 Task: Create a due date automation trigger when advanced on, 2 hours after a card is due add fields without custom field "Resume" set to a date less than 1 days ago.
Action: Mouse moved to (1067, 83)
Screenshot: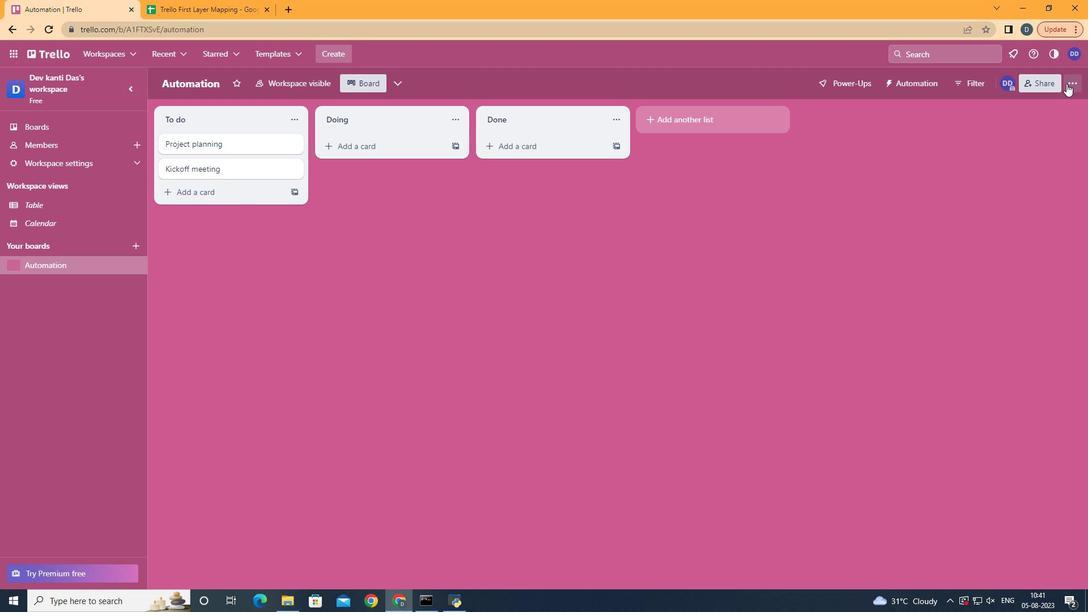 
Action: Mouse pressed left at (1067, 83)
Screenshot: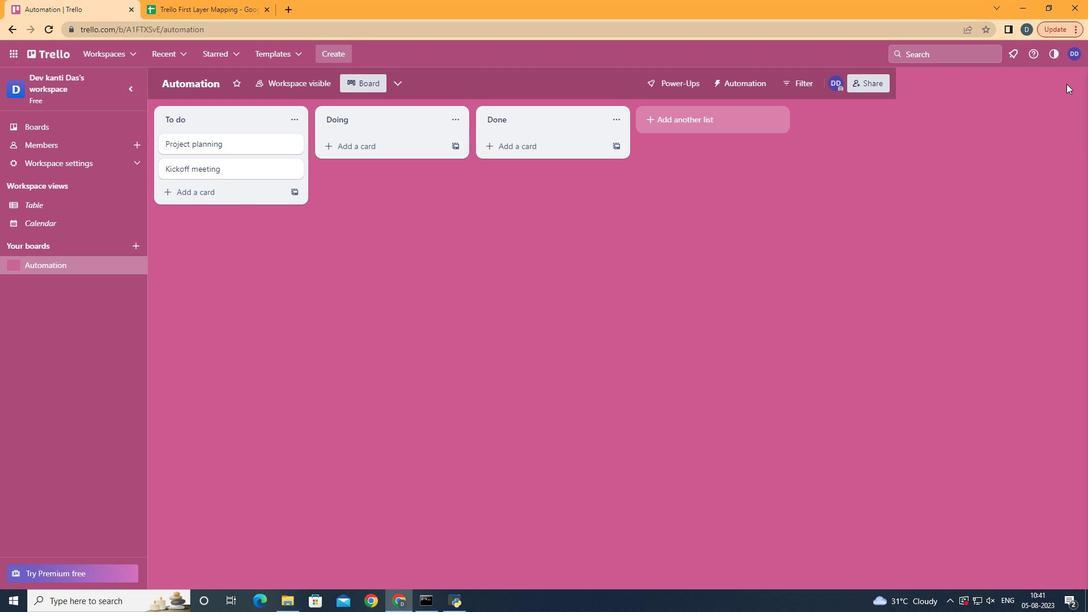 
Action: Mouse moved to (1021, 256)
Screenshot: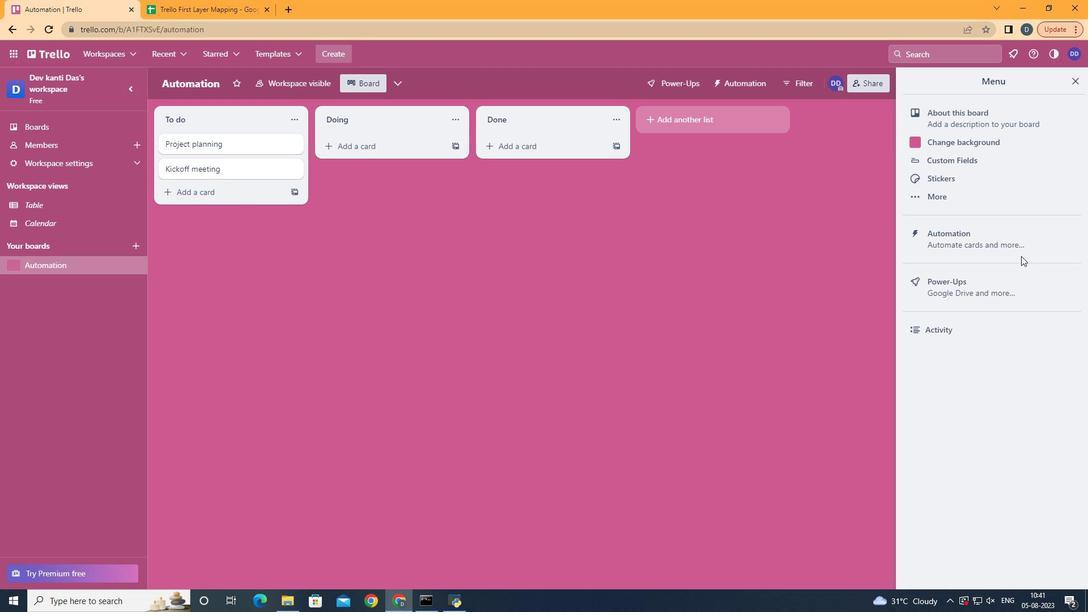 
Action: Mouse pressed left at (1021, 256)
Screenshot: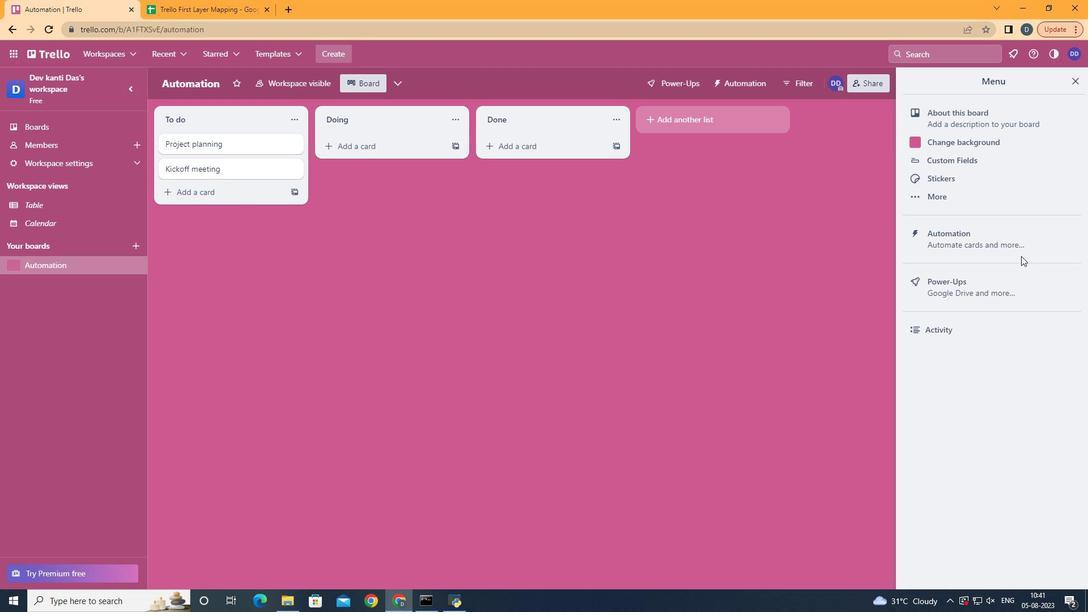 
Action: Mouse moved to (1021, 246)
Screenshot: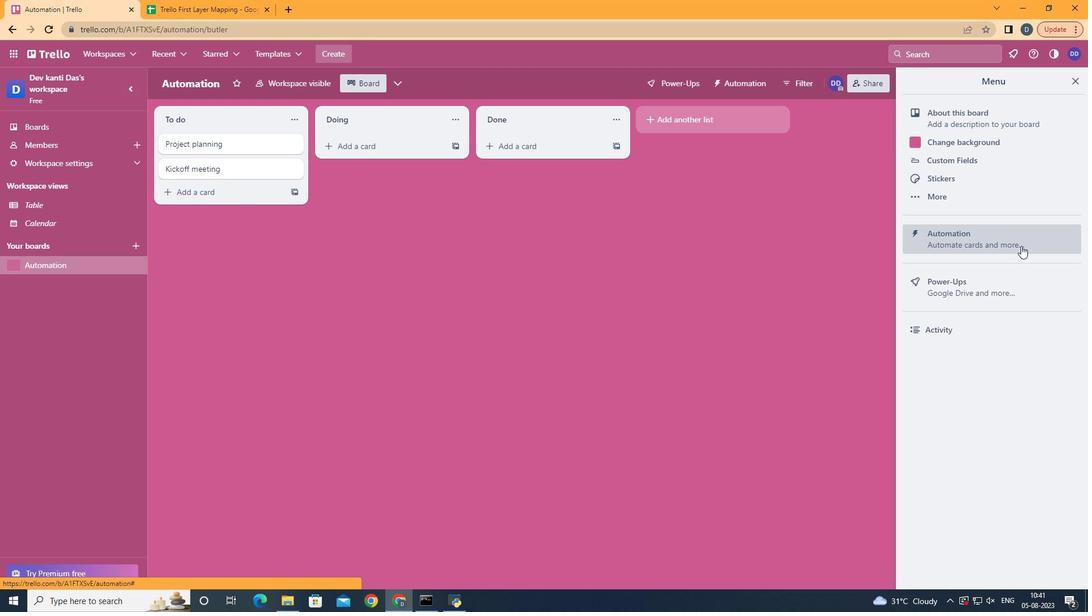 
Action: Mouse pressed left at (1021, 246)
Screenshot: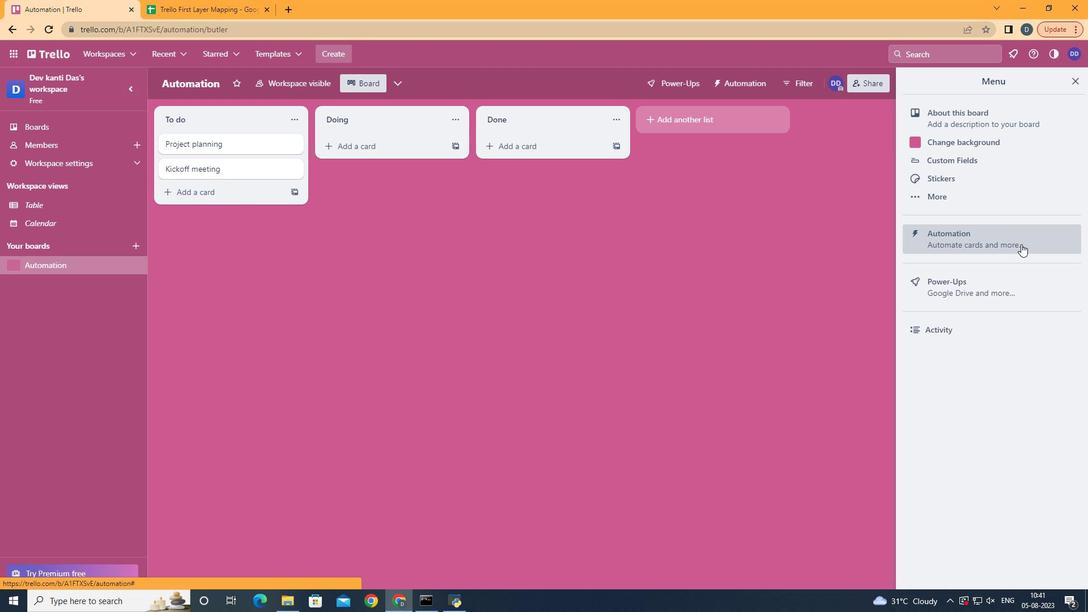 
Action: Mouse moved to (199, 224)
Screenshot: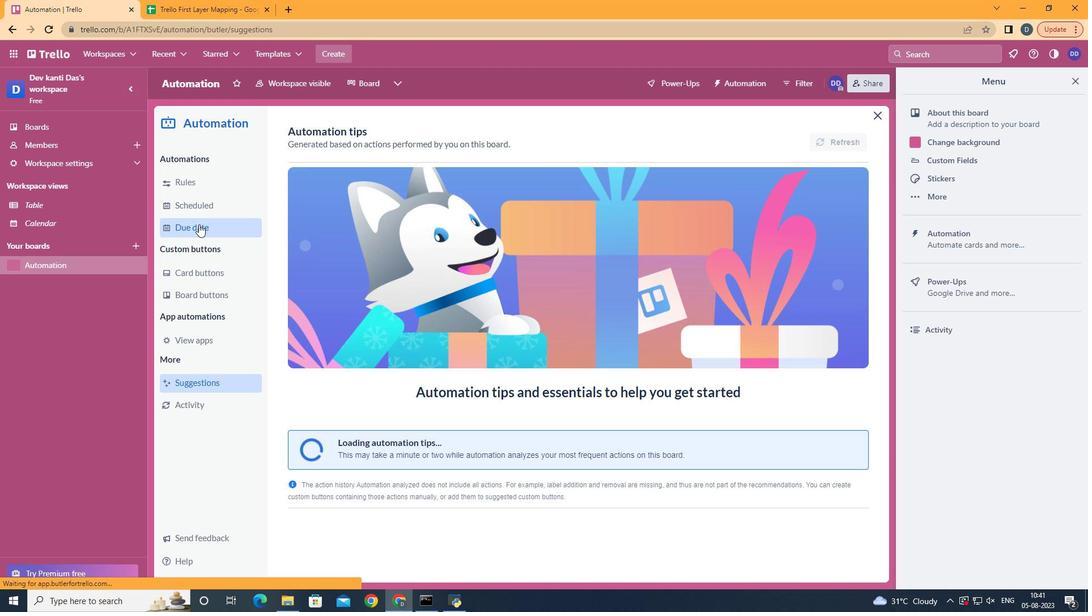 
Action: Mouse pressed left at (199, 224)
Screenshot: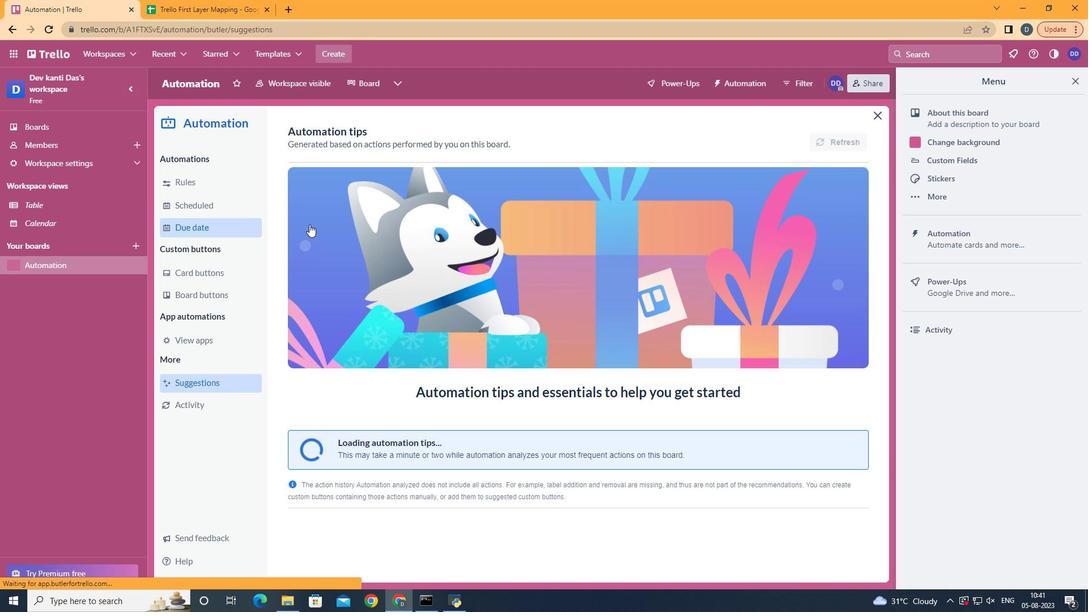 
Action: Mouse moved to (797, 130)
Screenshot: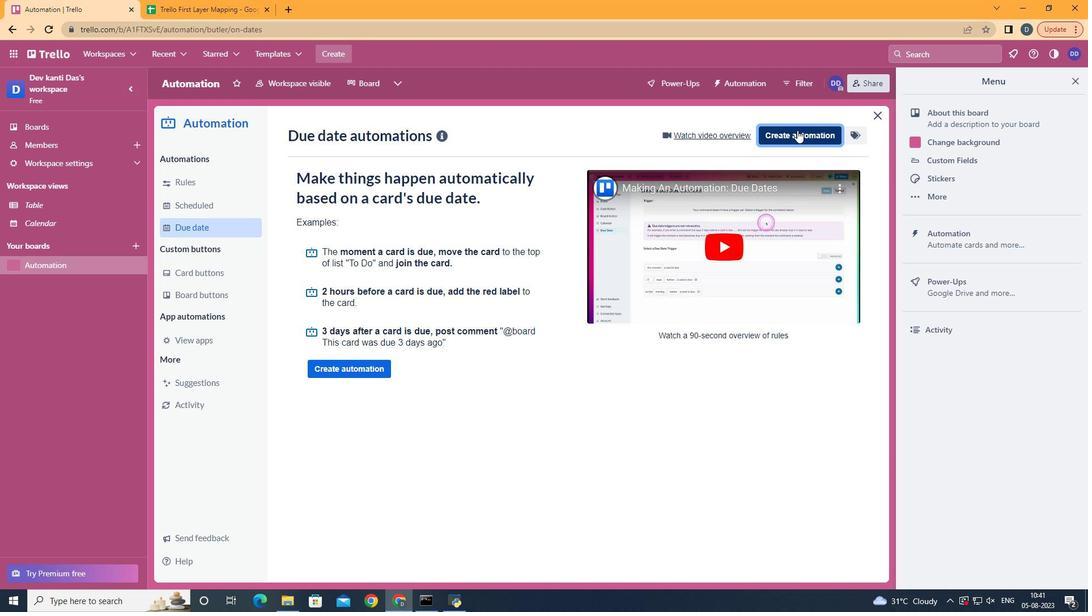 
Action: Mouse pressed left at (797, 130)
Screenshot: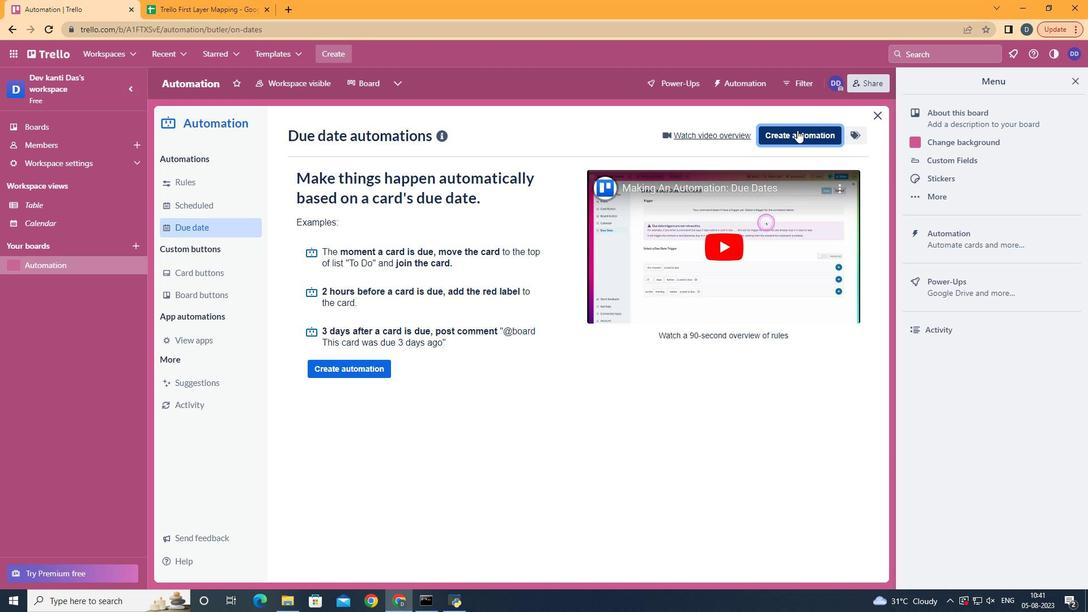 
Action: Mouse moved to (625, 248)
Screenshot: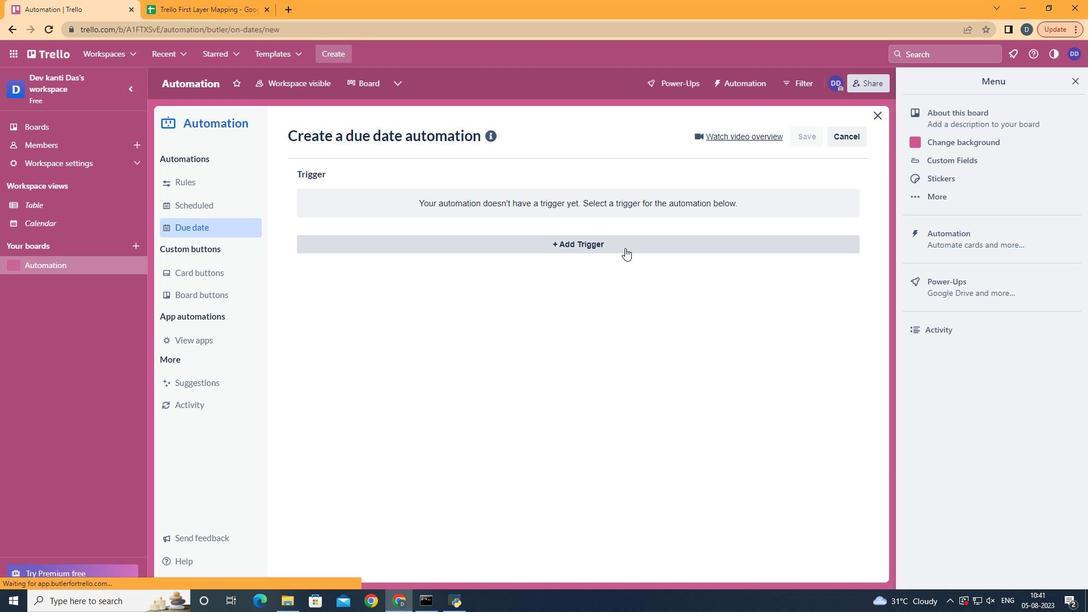 
Action: Mouse pressed left at (625, 248)
Screenshot: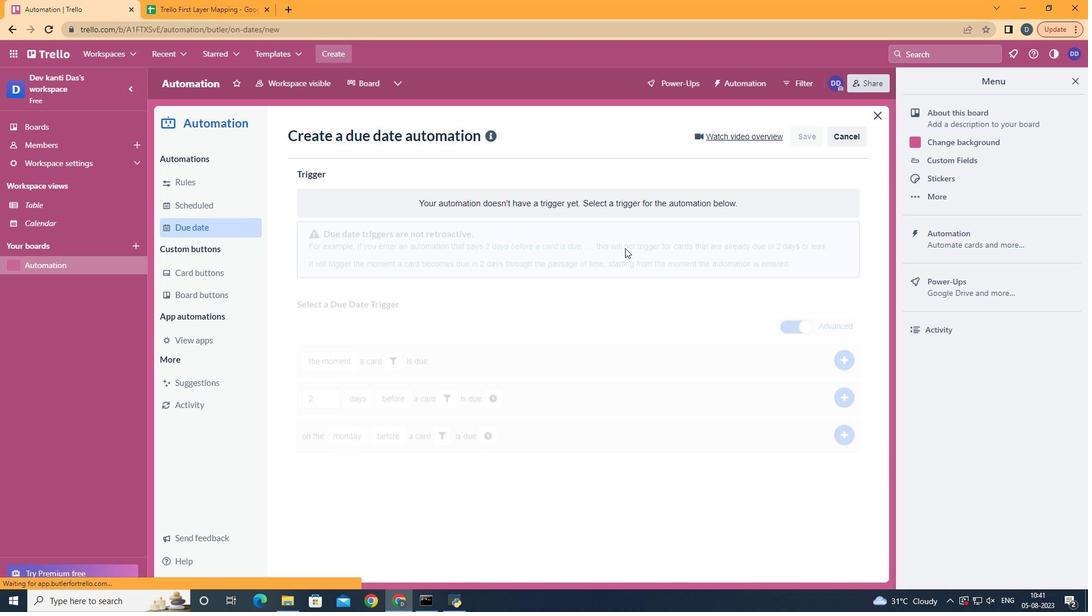 
Action: Mouse moved to (364, 476)
Screenshot: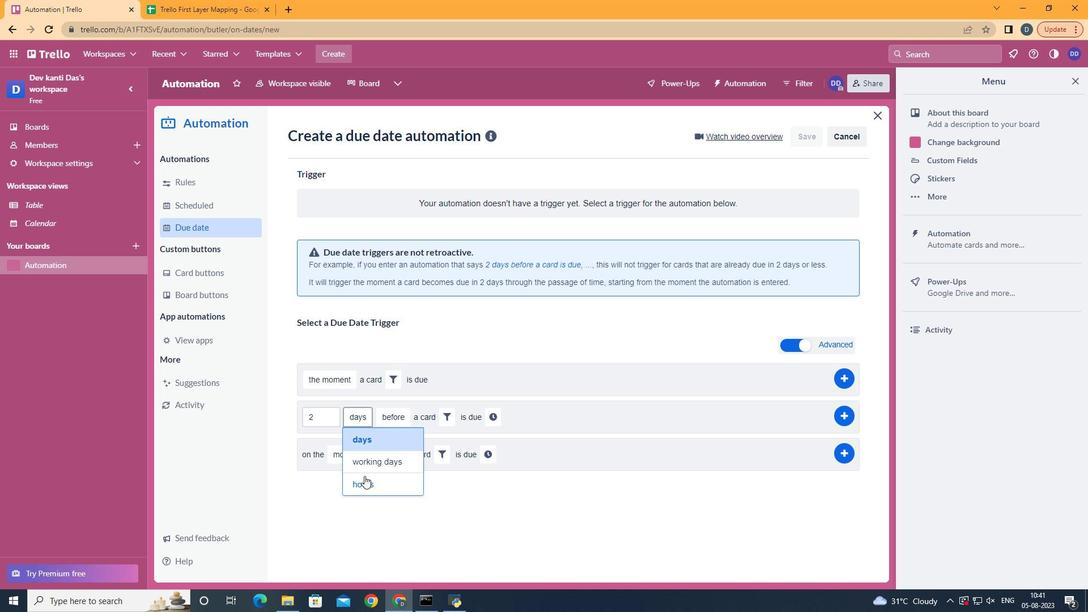 
Action: Mouse pressed left at (364, 476)
Screenshot: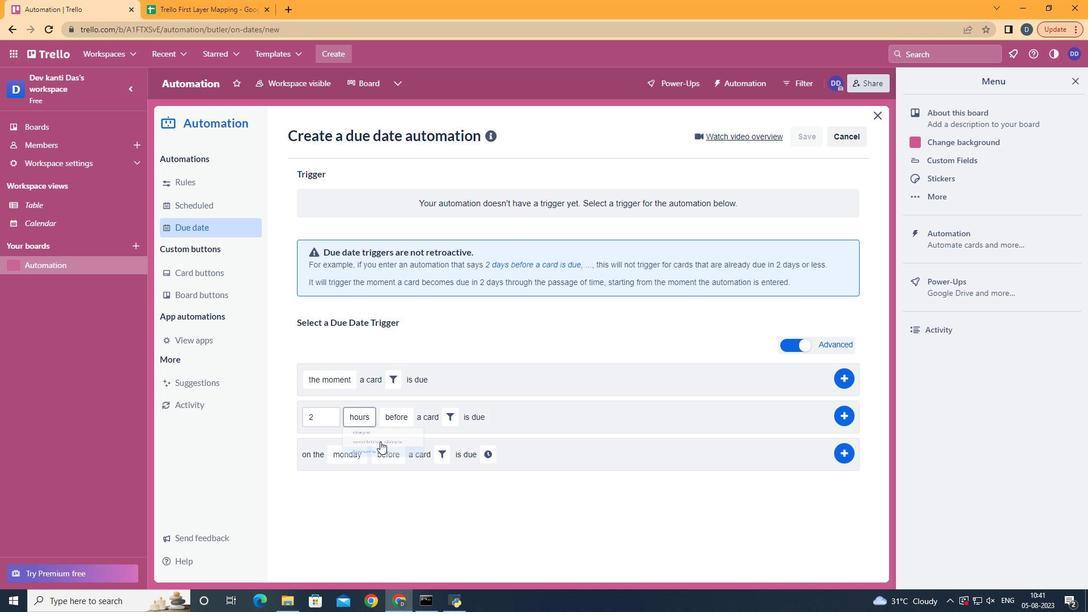 
Action: Mouse moved to (403, 455)
Screenshot: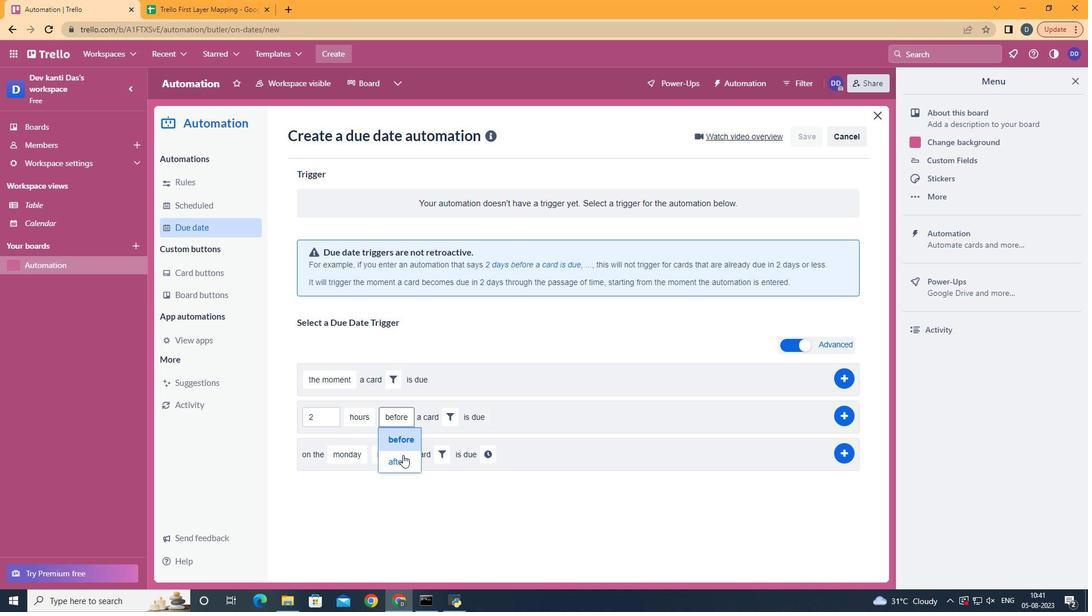 
Action: Mouse pressed left at (403, 455)
Screenshot: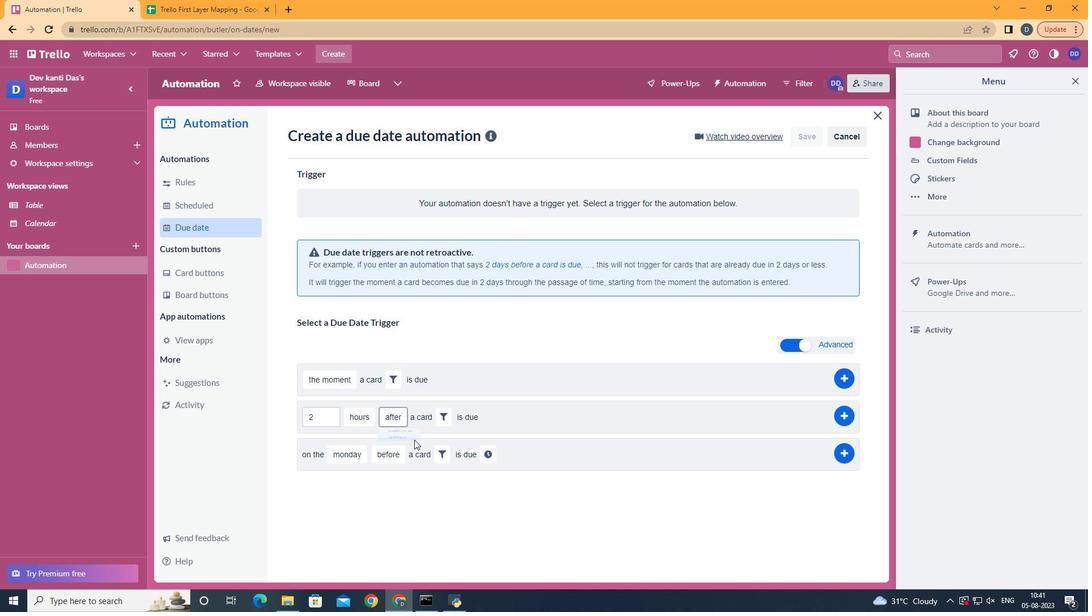 
Action: Mouse moved to (435, 424)
Screenshot: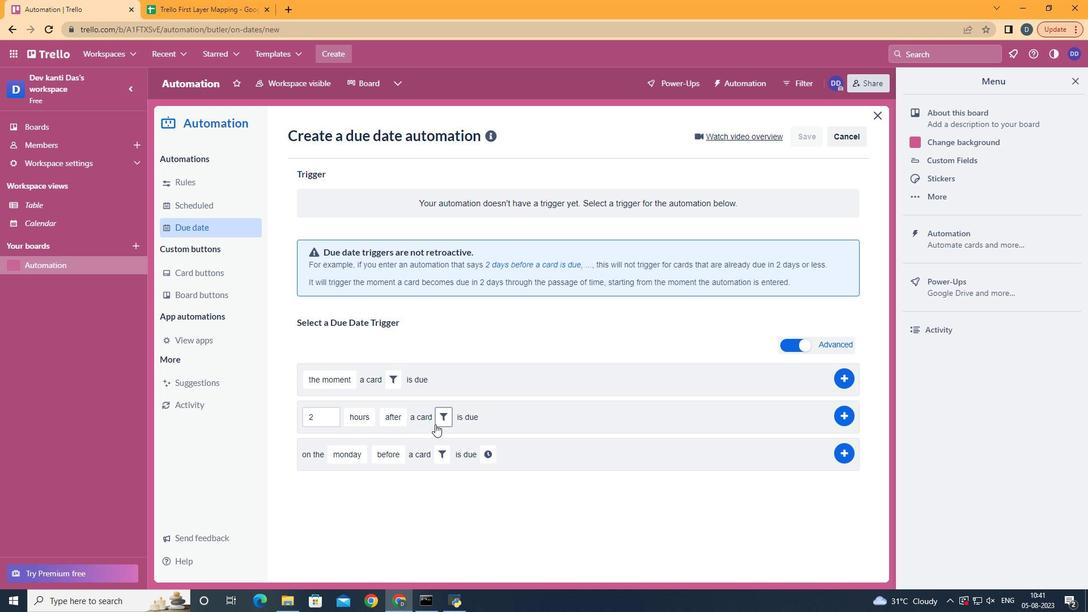 
Action: Mouse pressed left at (435, 424)
Screenshot: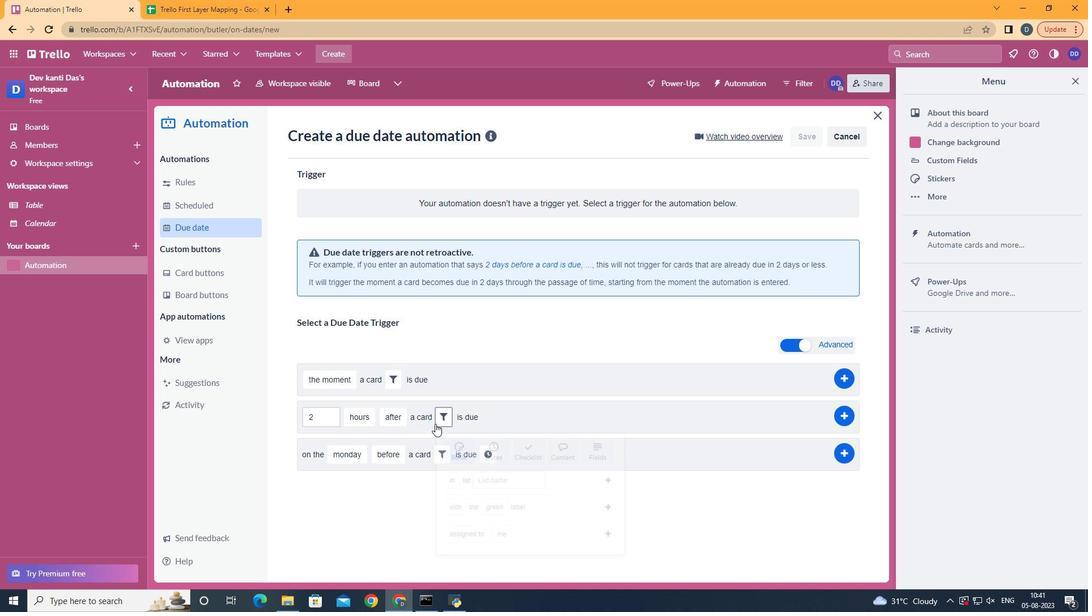
Action: Mouse moved to (639, 449)
Screenshot: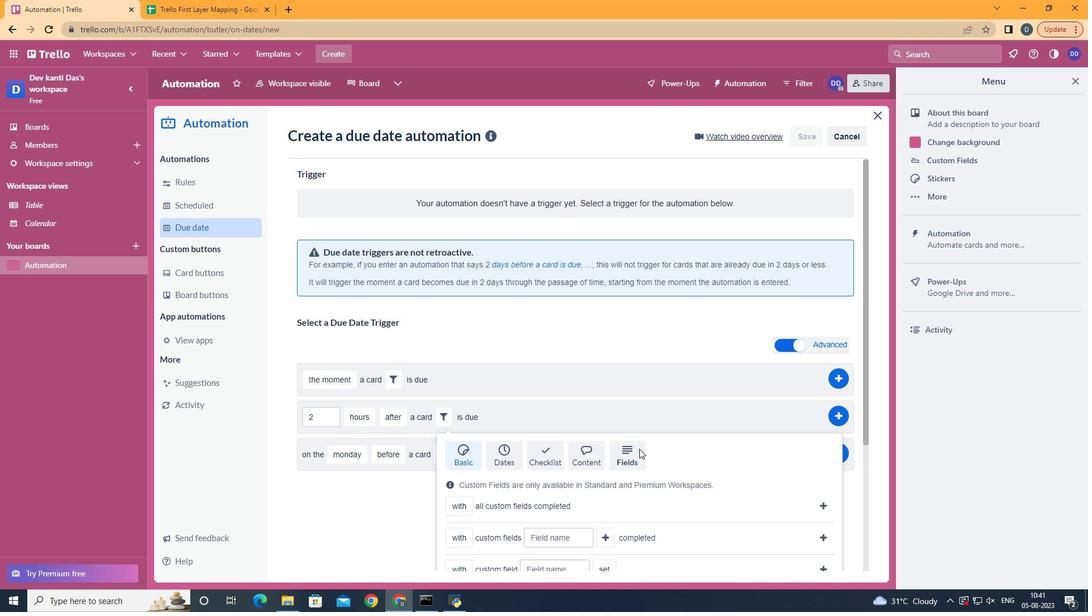 
Action: Mouse pressed left at (639, 449)
Screenshot: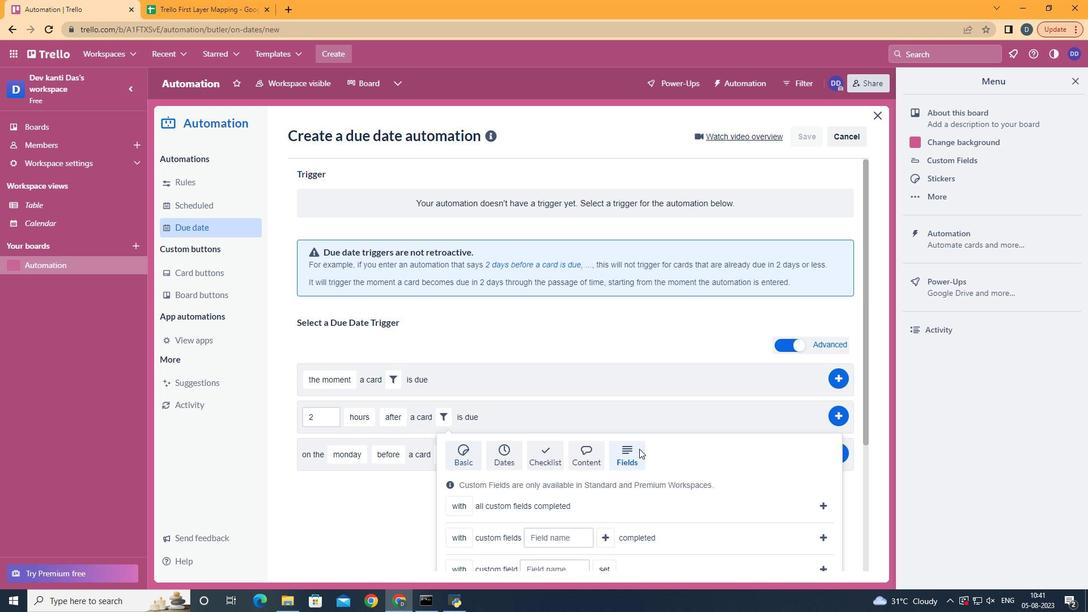 
Action: Mouse scrolled (639, 448) with delta (0, 0)
Screenshot: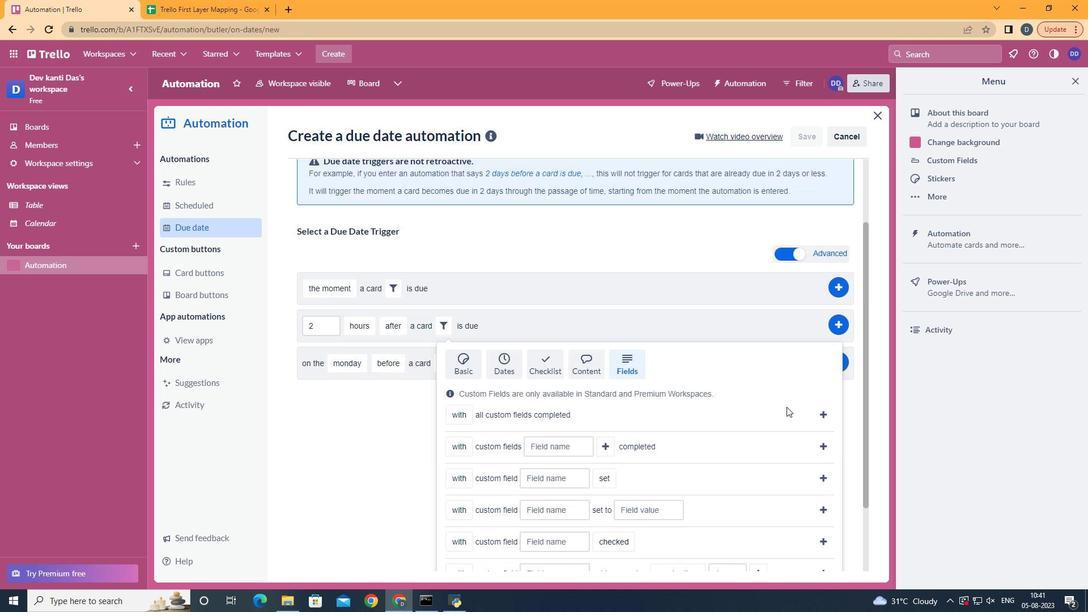 
Action: Mouse scrolled (639, 448) with delta (0, 0)
Screenshot: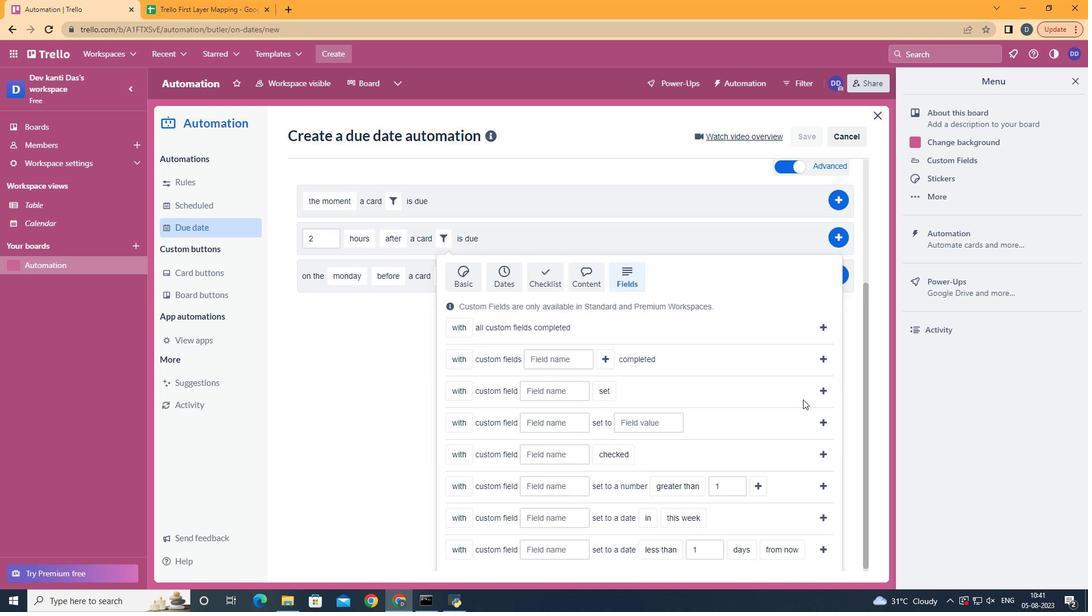 
Action: Mouse scrolled (639, 448) with delta (0, 0)
Screenshot: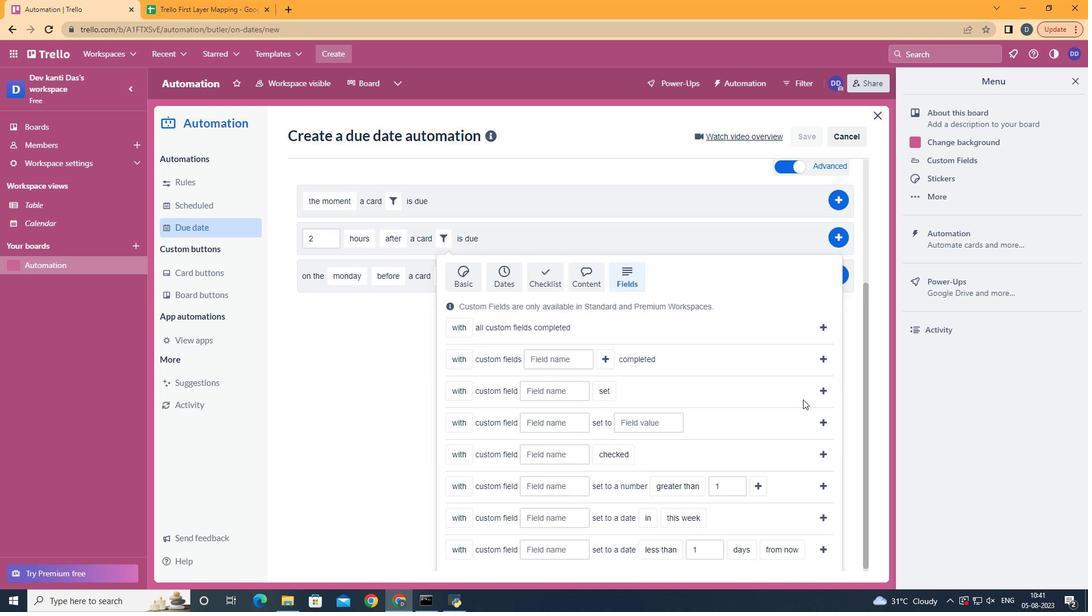 
Action: Mouse scrolled (639, 448) with delta (0, 0)
Screenshot: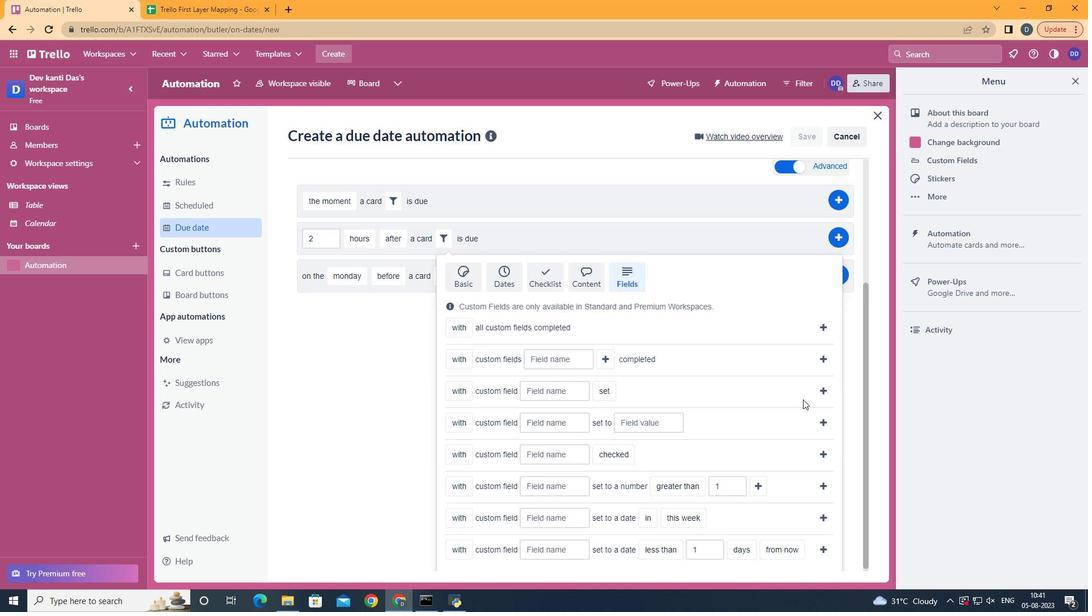
Action: Mouse scrolled (639, 448) with delta (0, 0)
Screenshot: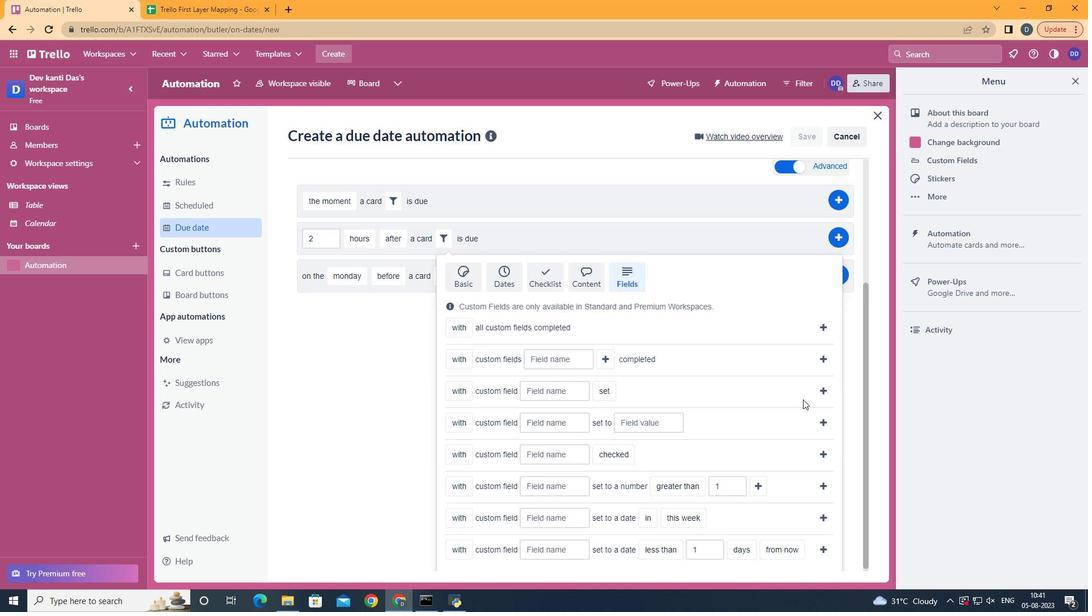 
Action: Mouse moved to (470, 529)
Screenshot: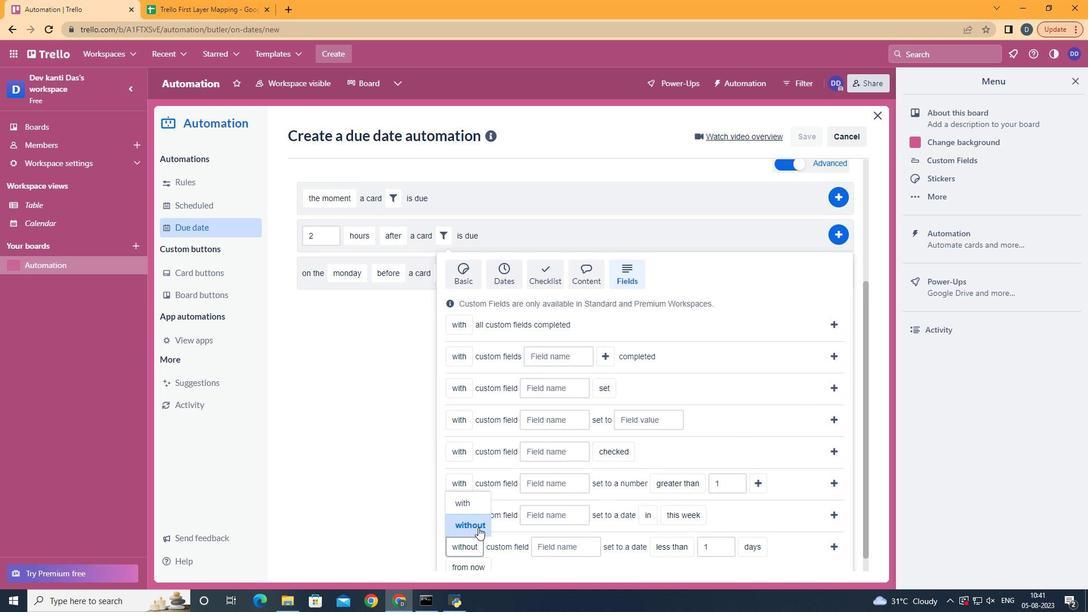 
Action: Mouse pressed left at (470, 529)
Screenshot: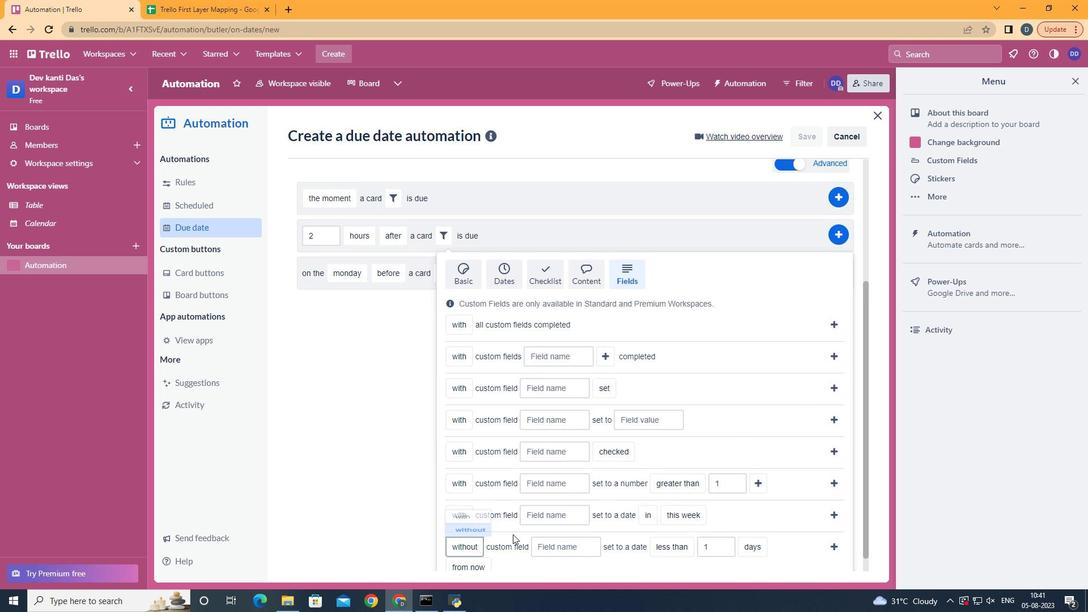 
Action: Mouse moved to (562, 545)
Screenshot: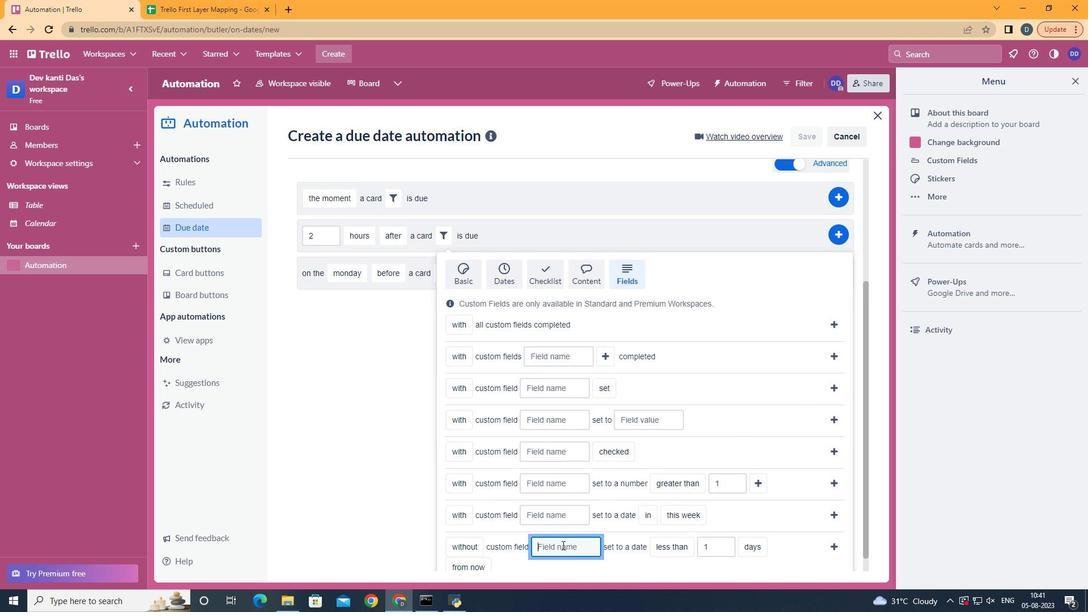 
Action: Mouse pressed left at (562, 545)
Screenshot: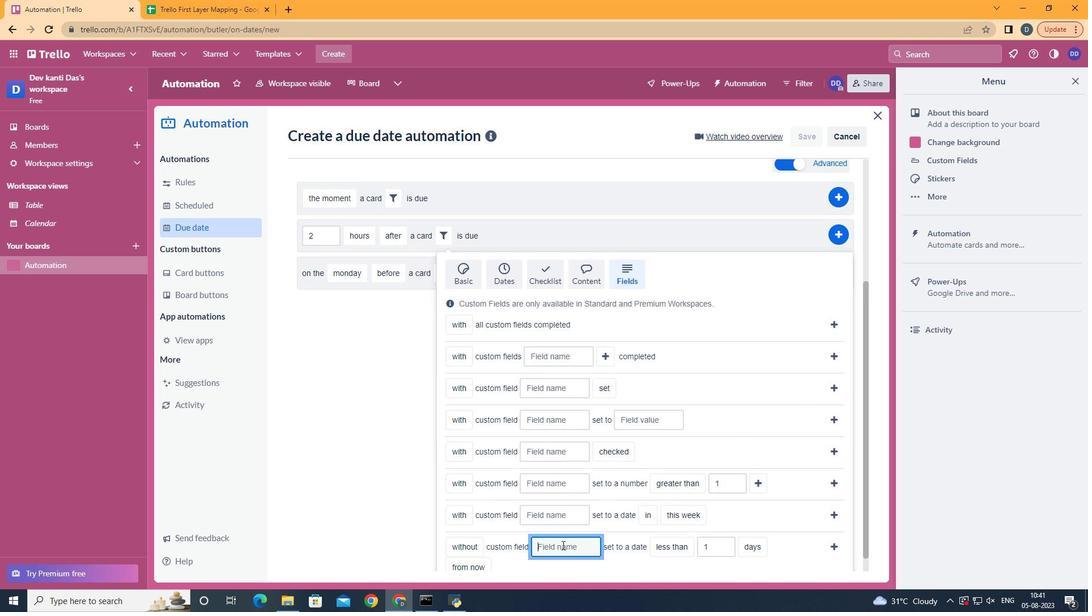 
Action: Key pressed <Key.shift>Resume
Screenshot: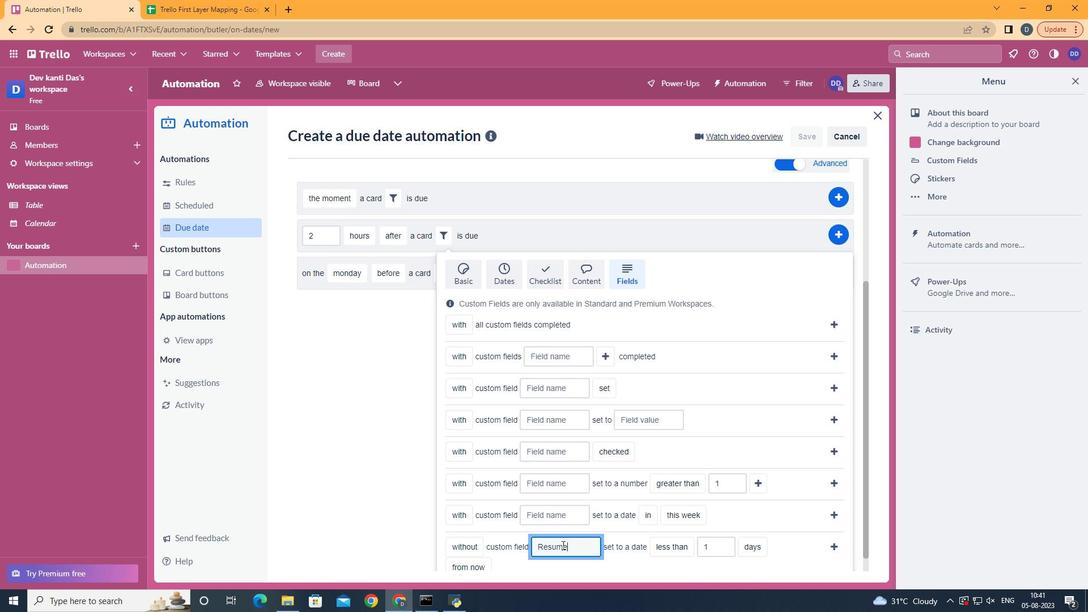 
Action: Mouse moved to (568, 543)
Screenshot: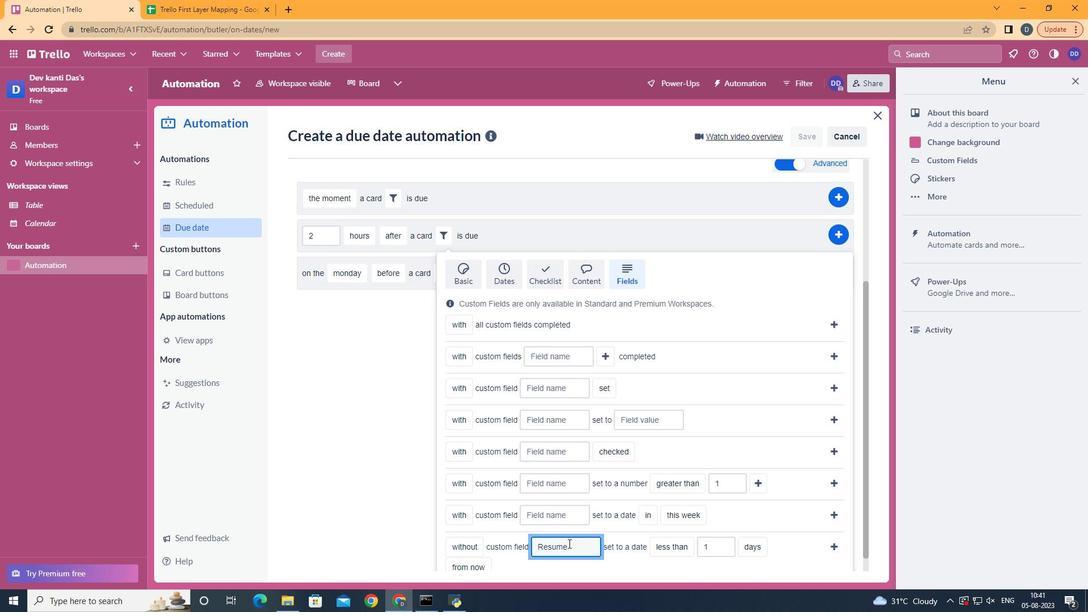 
Action: Mouse scrolled (568, 543) with delta (0, 0)
Screenshot: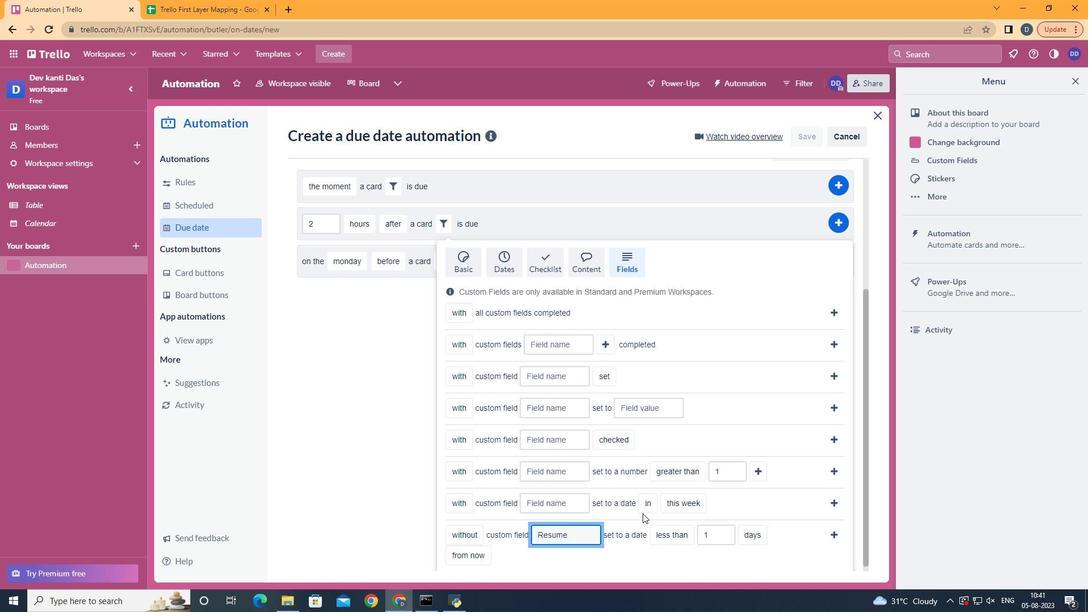 
Action: Mouse scrolled (568, 543) with delta (0, 0)
Screenshot: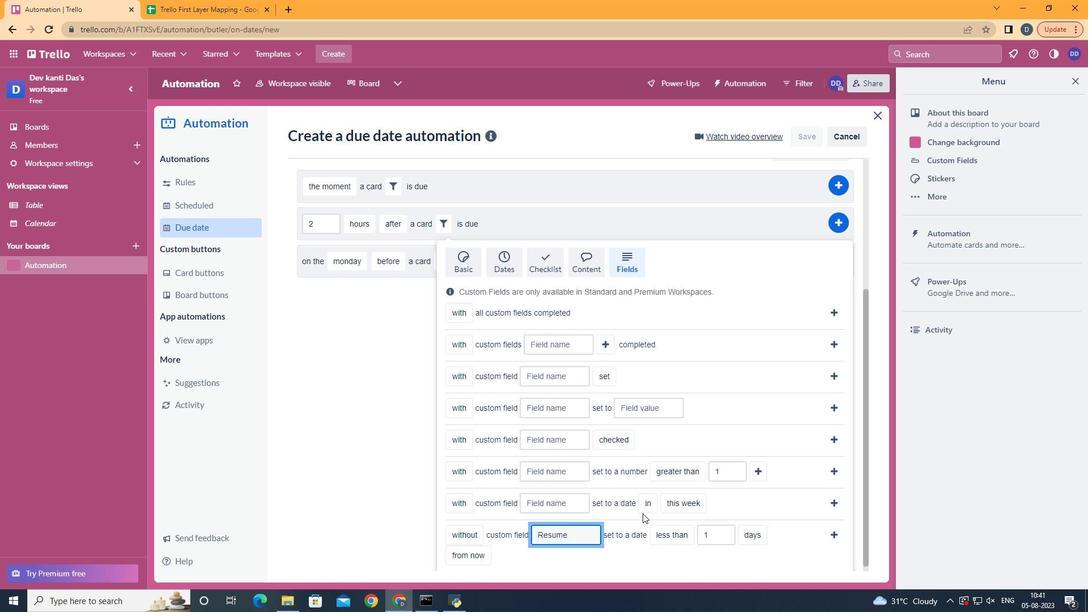 
Action: Mouse scrolled (568, 543) with delta (0, 0)
Screenshot: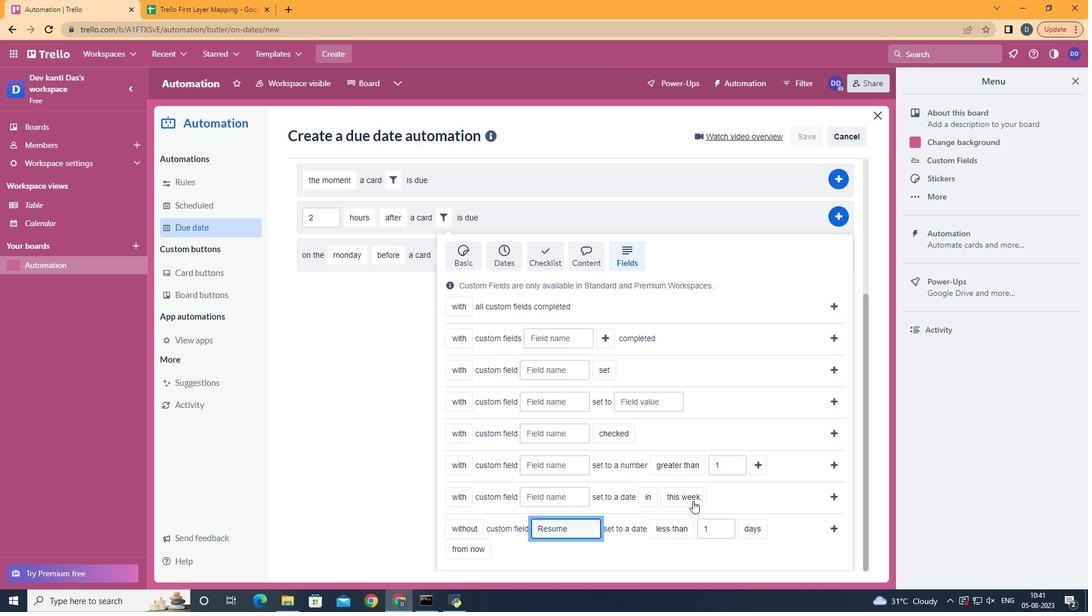 
Action: Mouse scrolled (568, 543) with delta (0, 0)
Screenshot: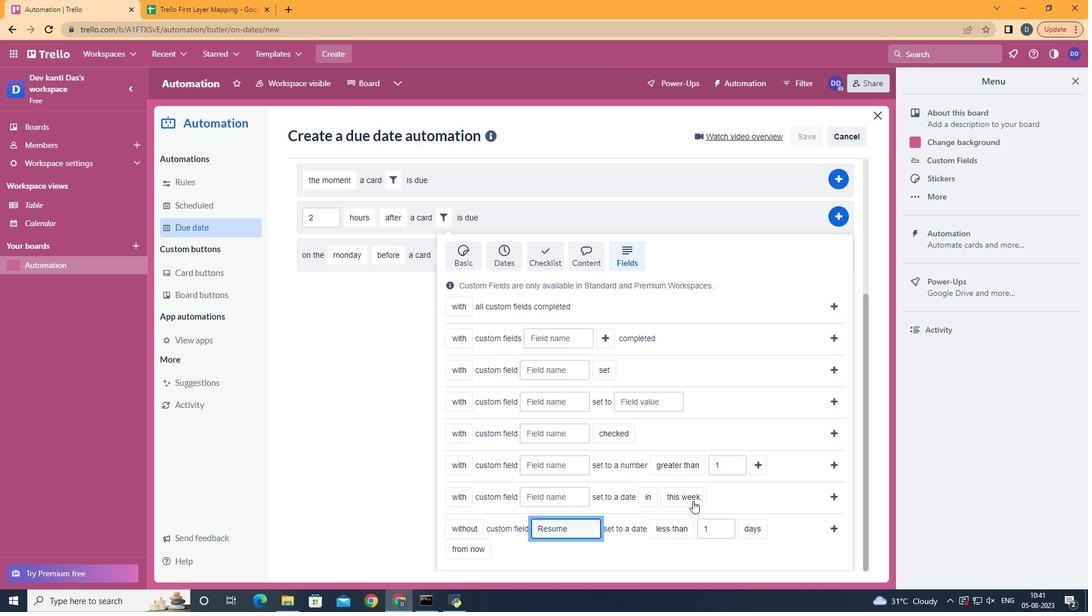 
Action: Mouse moved to (686, 449)
Screenshot: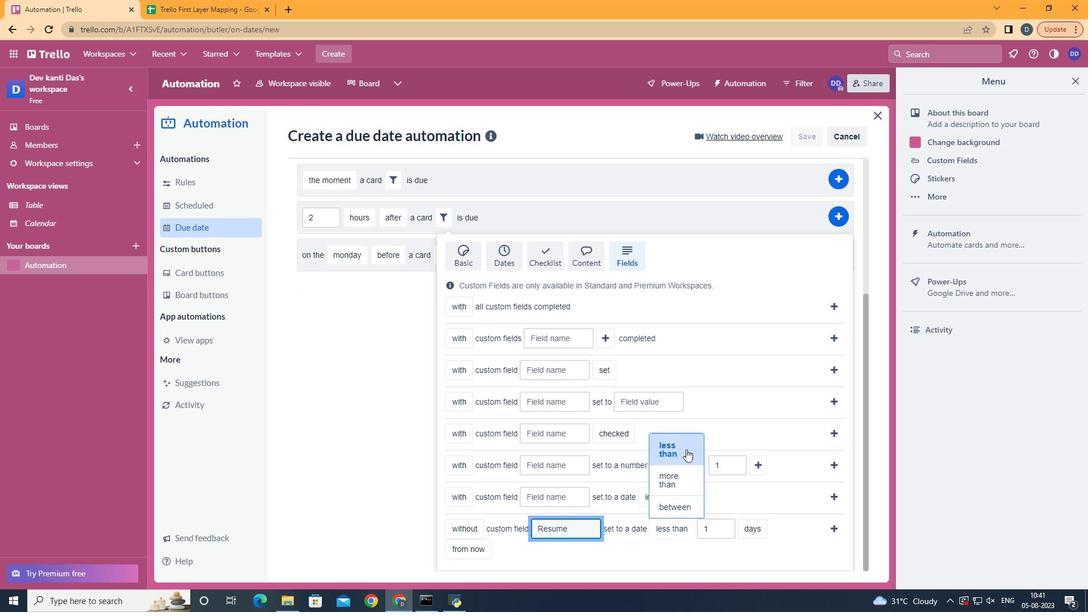 
Action: Mouse pressed left at (686, 449)
Screenshot: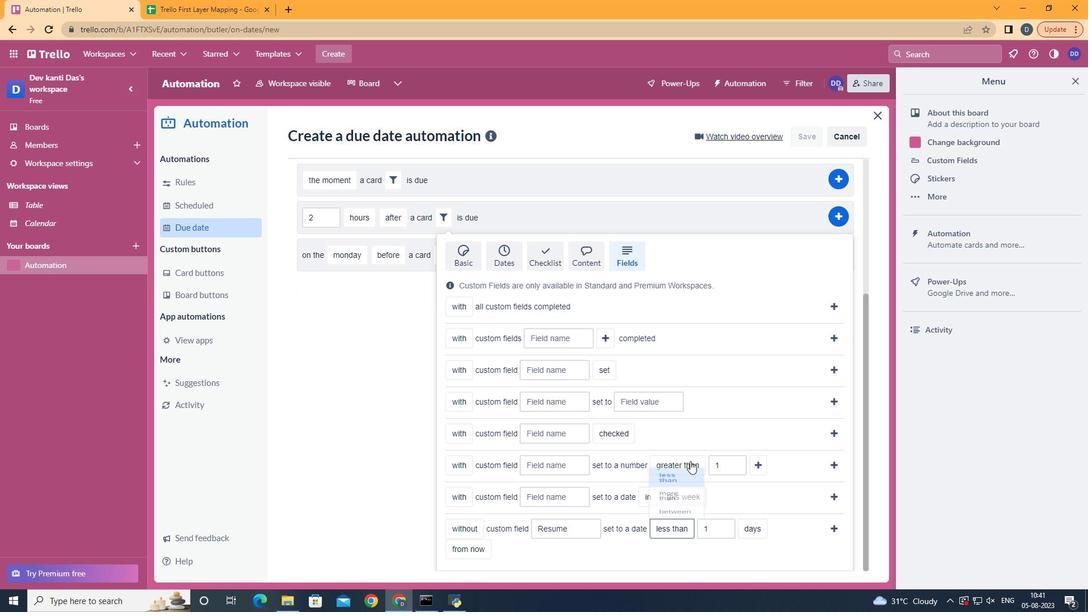 
Action: Mouse moved to (758, 488)
Screenshot: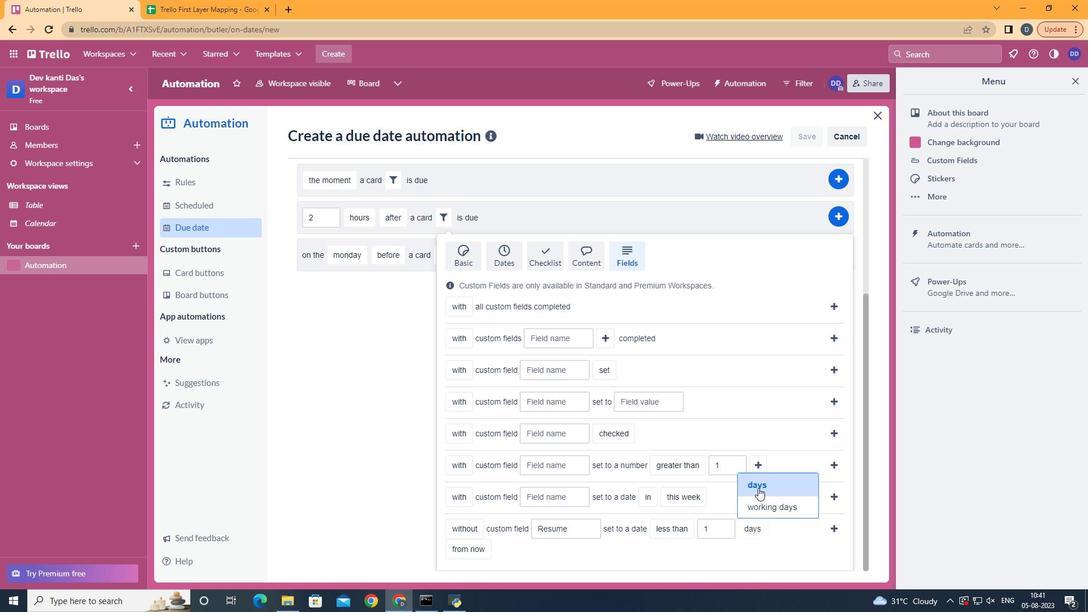 
Action: Mouse pressed left at (758, 488)
Screenshot: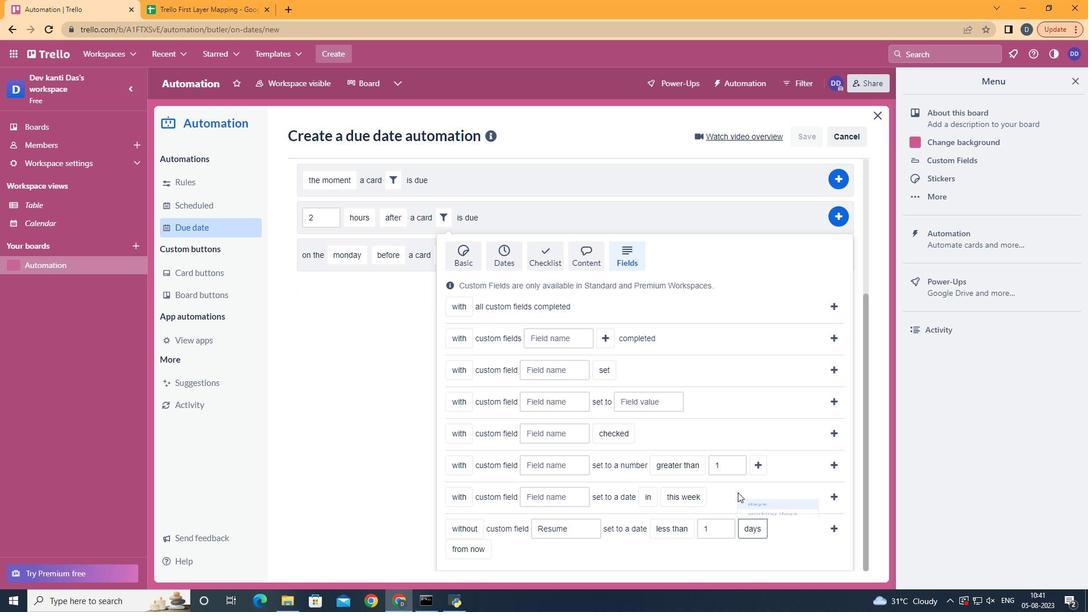 
Action: Mouse moved to (484, 532)
Screenshot: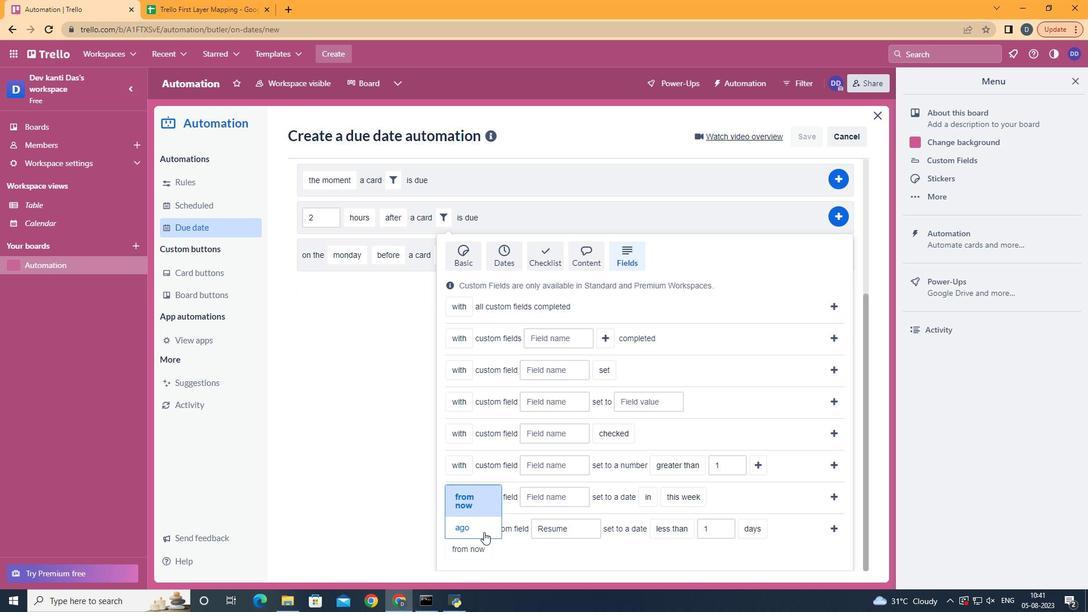 
Action: Mouse pressed left at (484, 532)
Screenshot: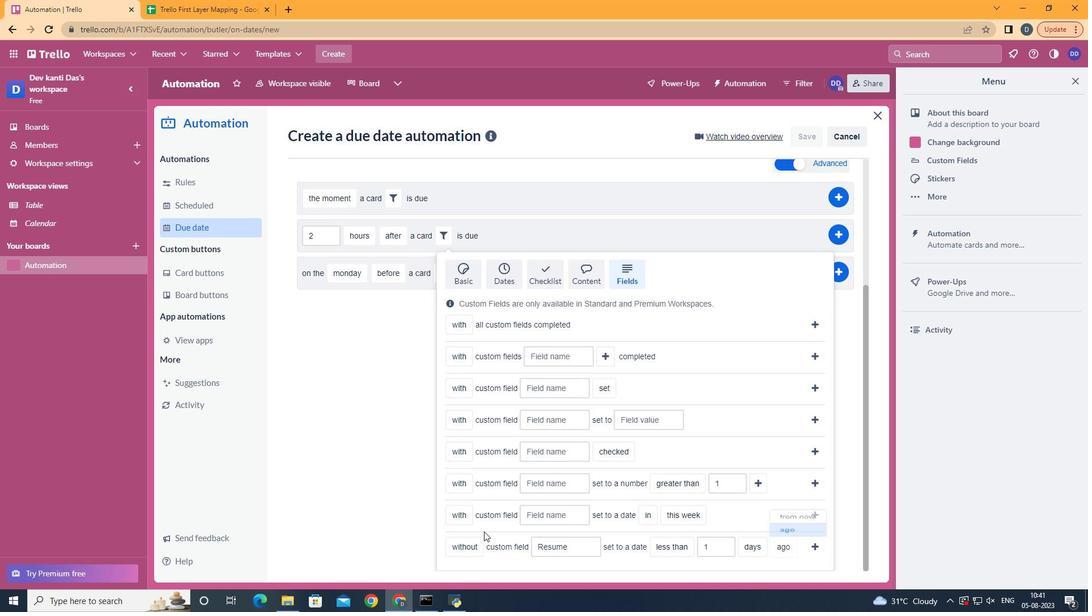 
Action: Mouse moved to (808, 551)
Screenshot: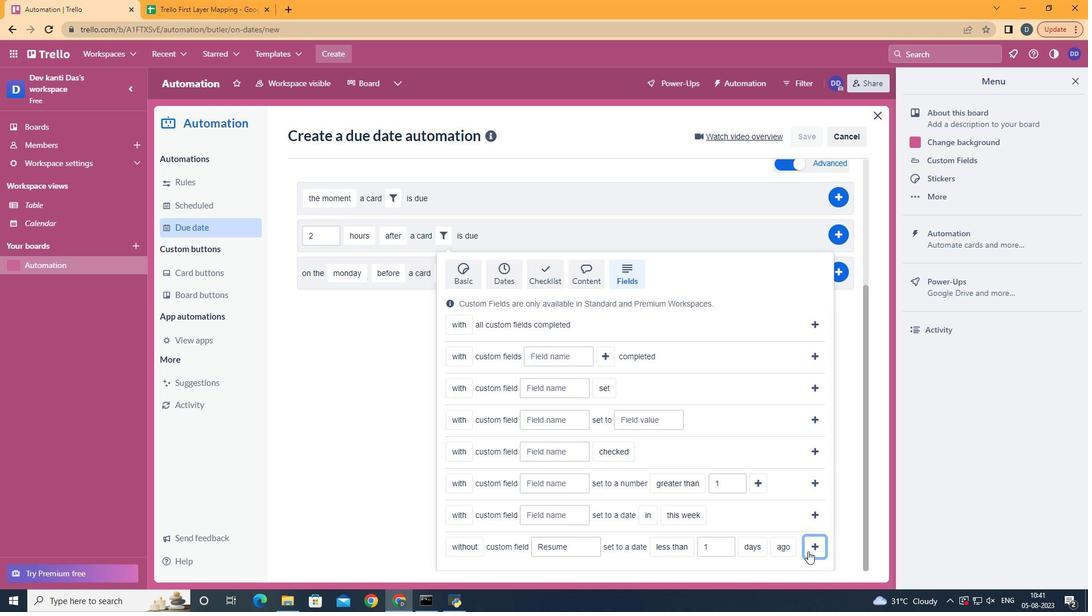 
Action: Mouse pressed left at (808, 551)
Screenshot: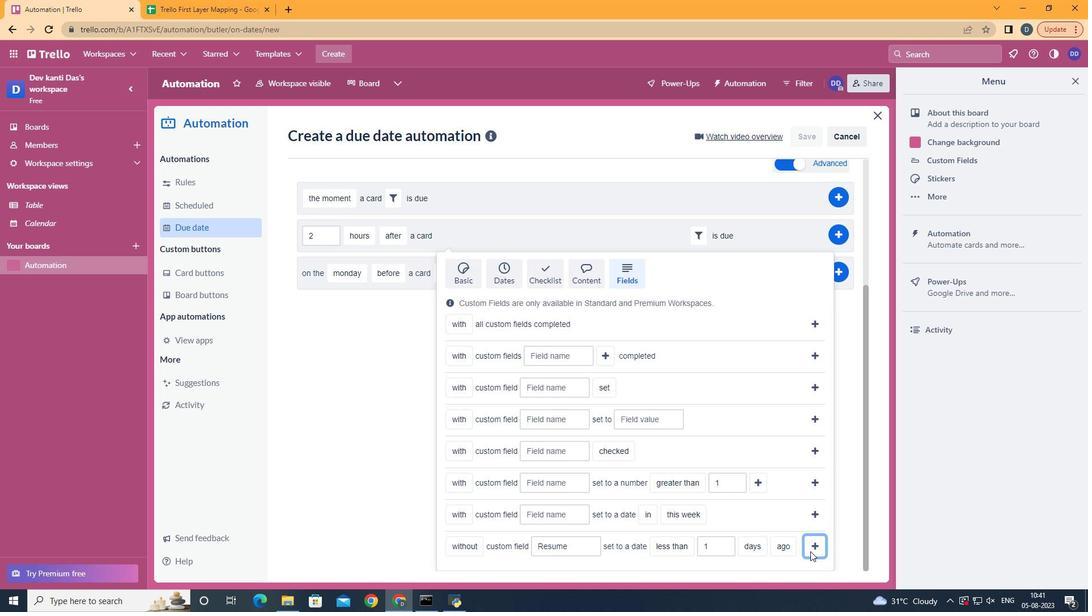 
Action: Mouse moved to (843, 420)
Screenshot: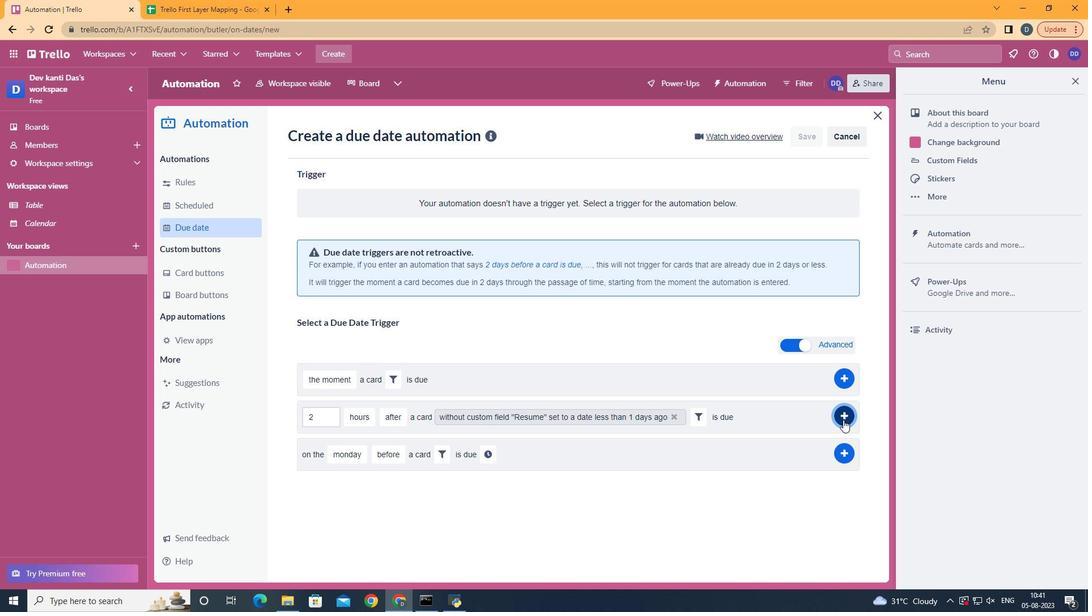 
Action: Mouse pressed left at (843, 420)
Screenshot: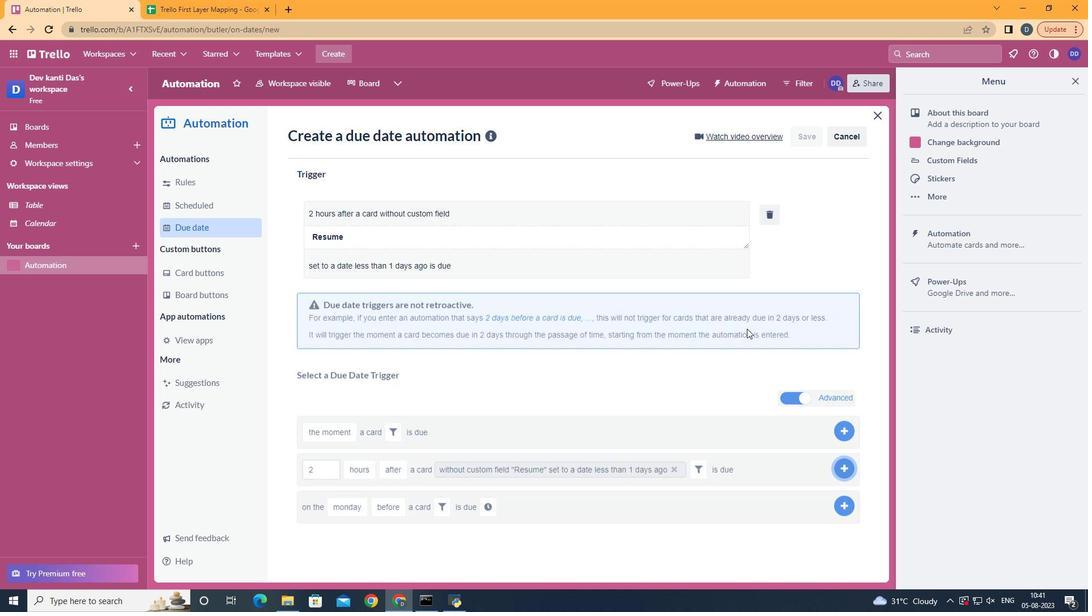 
Action: Mouse moved to (518, 224)
Screenshot: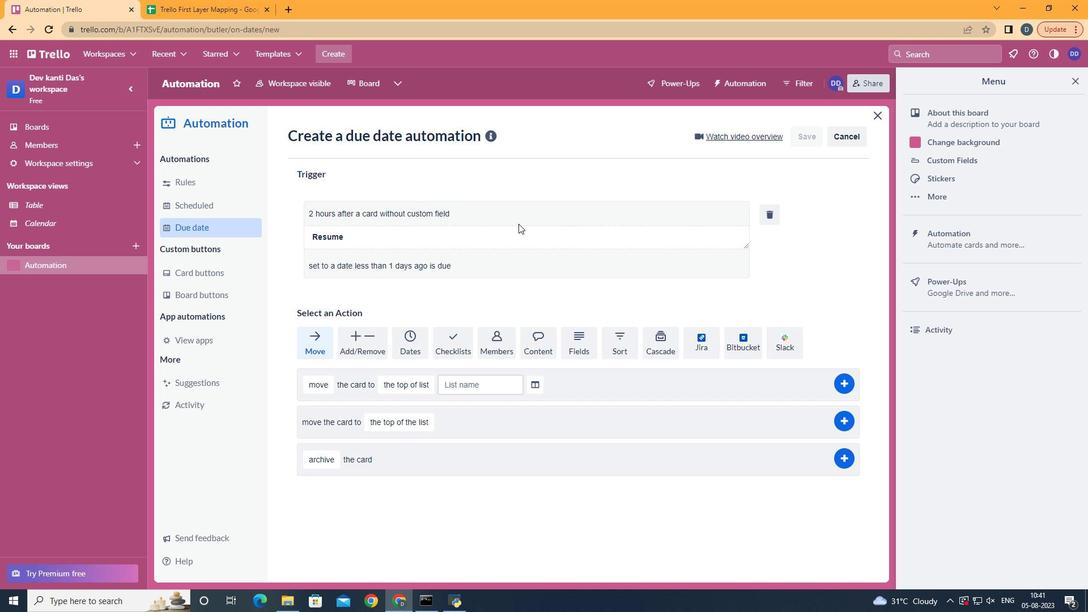 
